 Task: Use Half Dome Long Effect in this video Movie B.mp4
Action: Mouse moved to (278, 104)
Screenshot: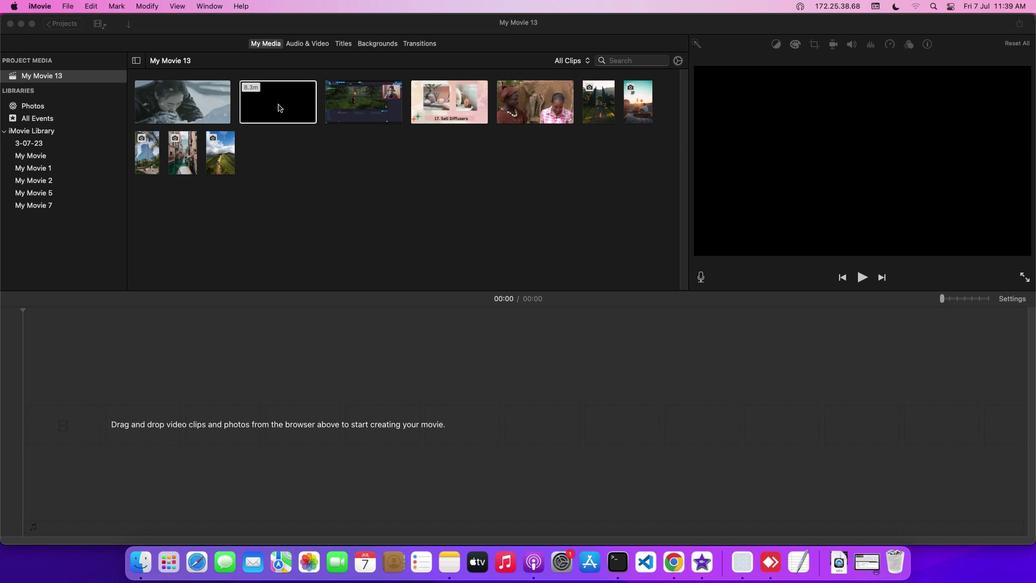 
Action: Mouse pressed left at (278, 104)
Screenshot: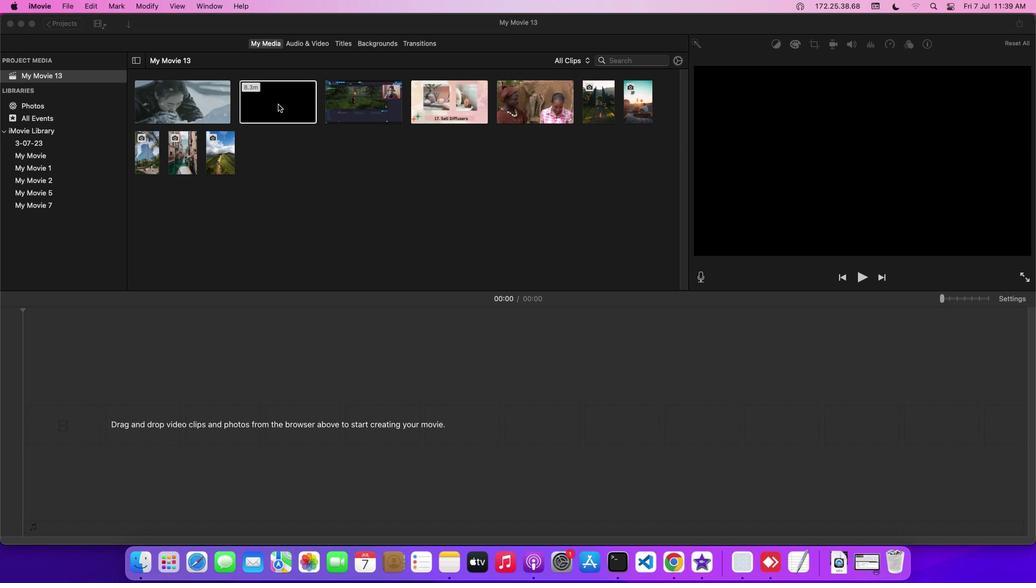 
Action: Mouse moved to (313, 39)
Screenshot: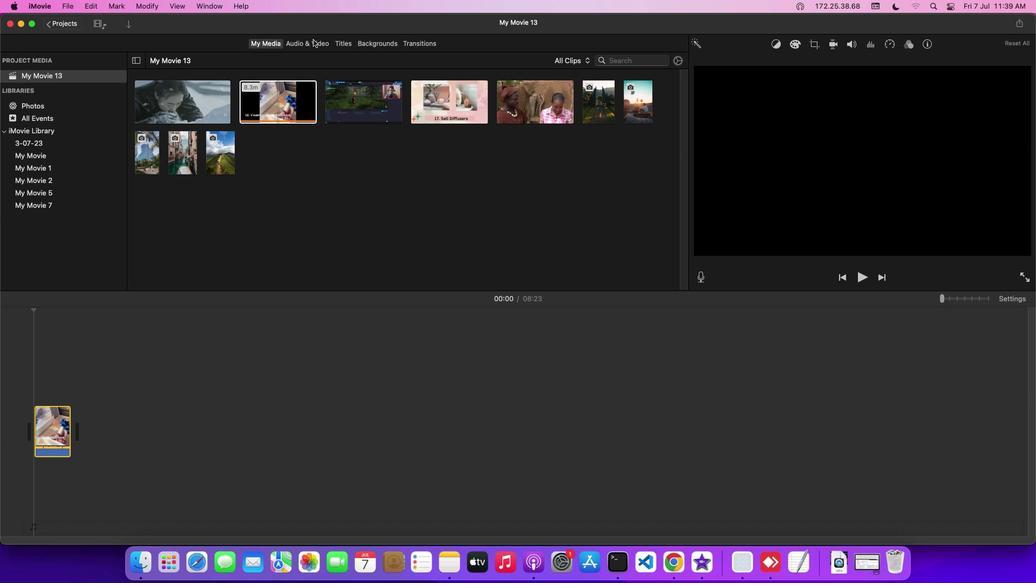 
Action: Mouse pressed left at (313, 39)
Screenshot: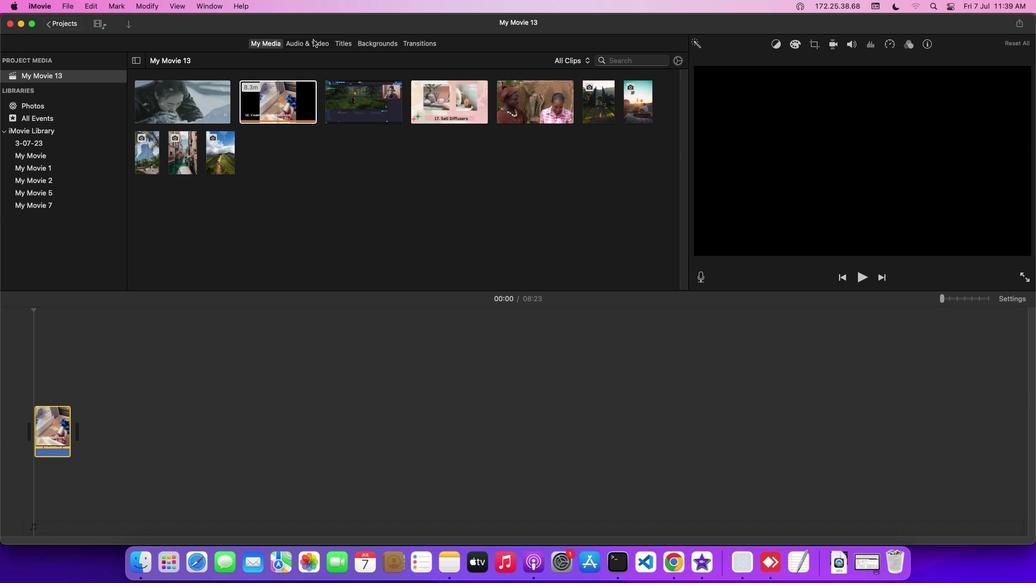 
Action: Mouse moved to (67, 105)
Screenshot: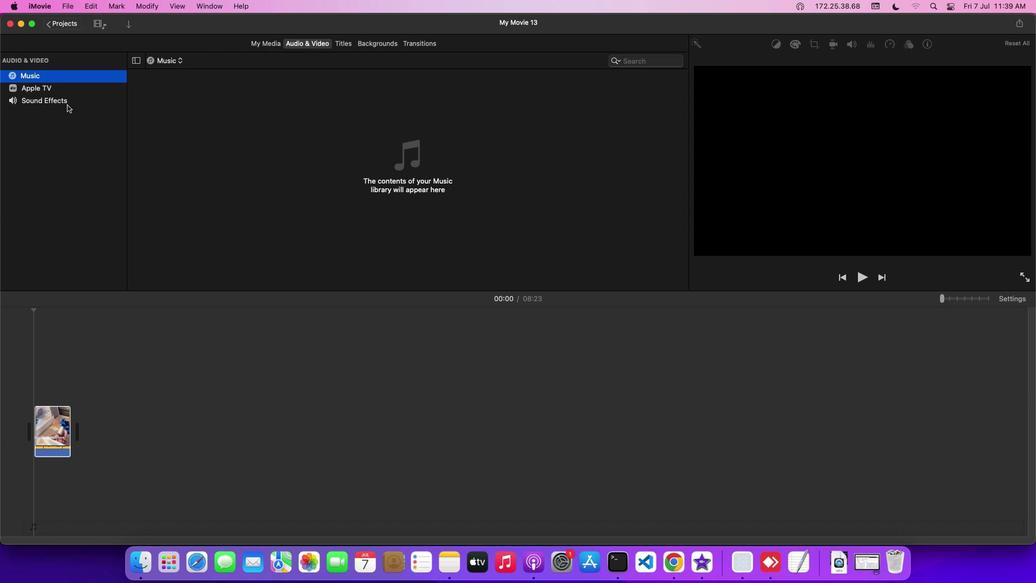 
Action: Mouse pressed left at (67, 105)
Screenshot: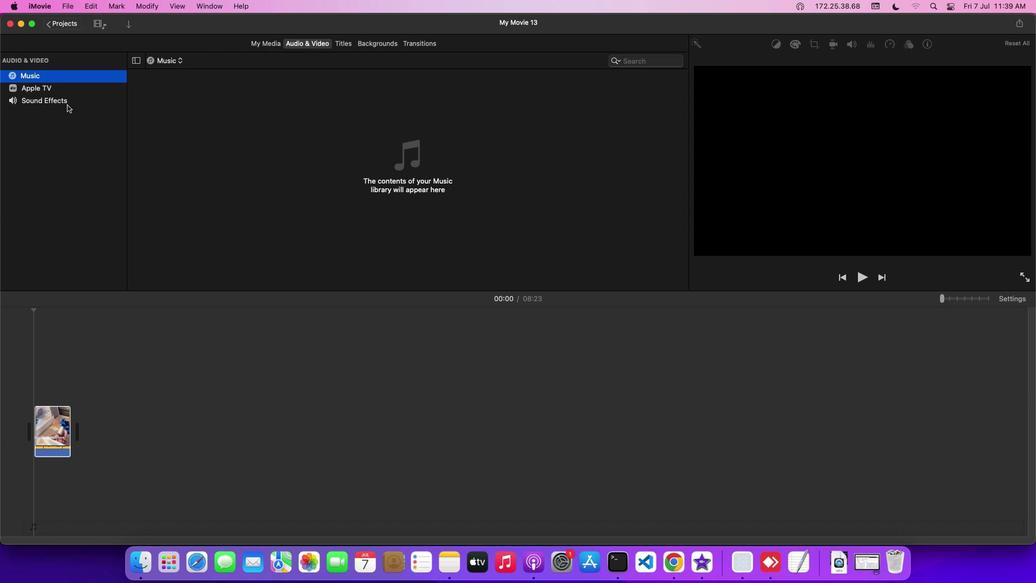 
Action: Mouse moved to (163, 285)
Screenshot: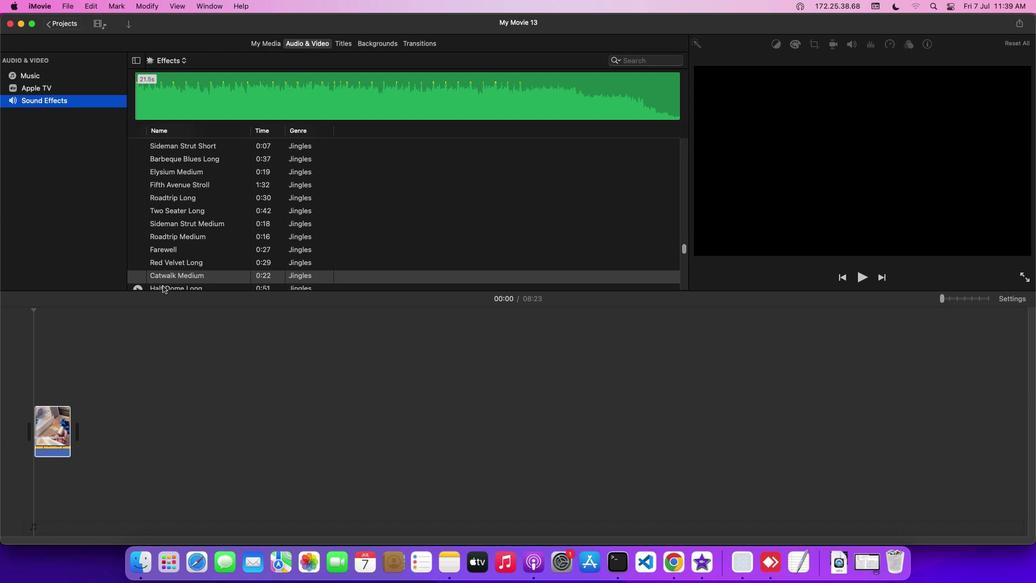 
Action: Mouse scrolled (163, 285) with delta (0, 0)
Screenshot: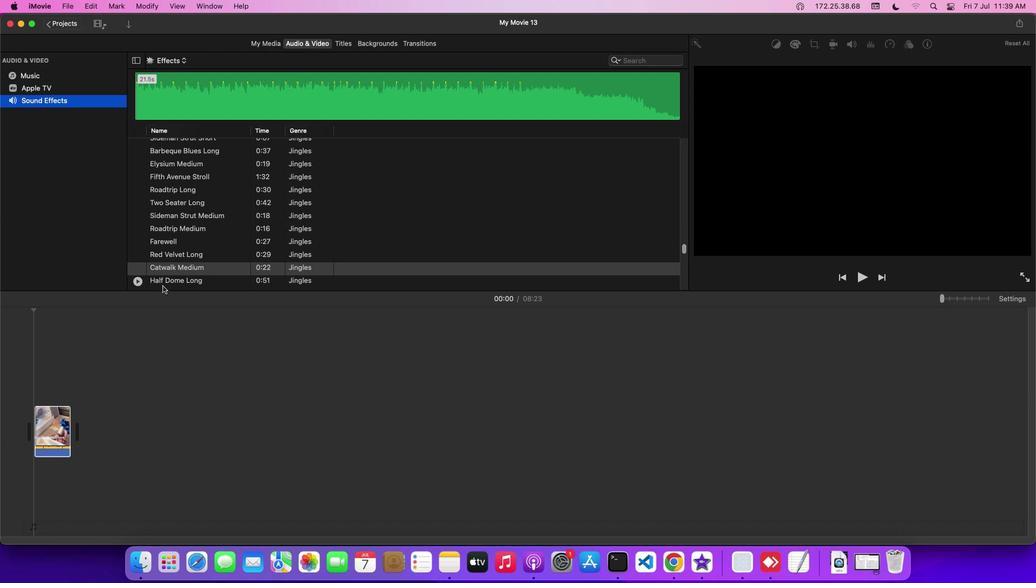 
Action: Mouse scrolled (163, 285) with delta (0, 0)
Screenshot: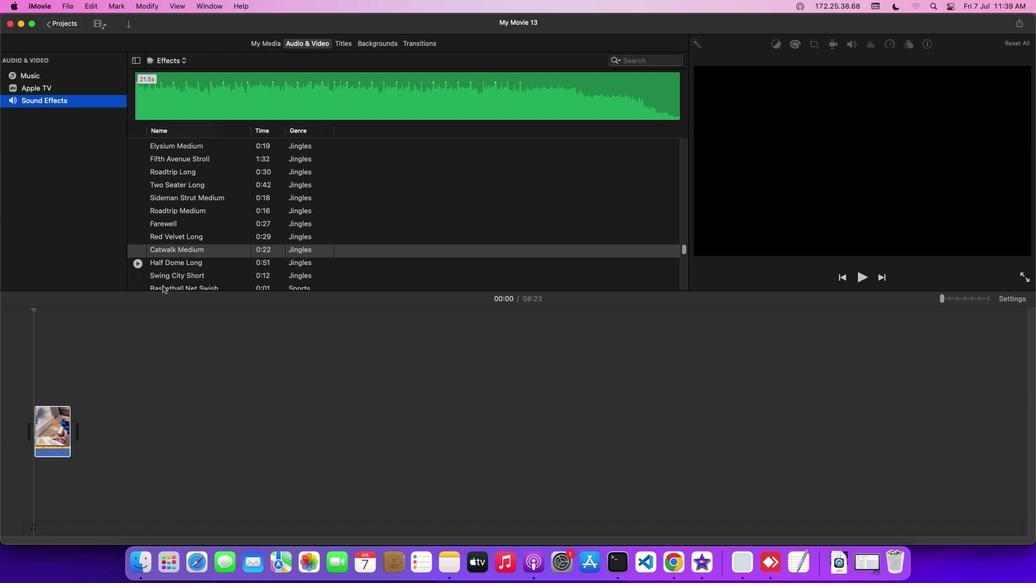 
Action: Mouse scrolled (163, 285) with delta (0, 0)
Screenshot: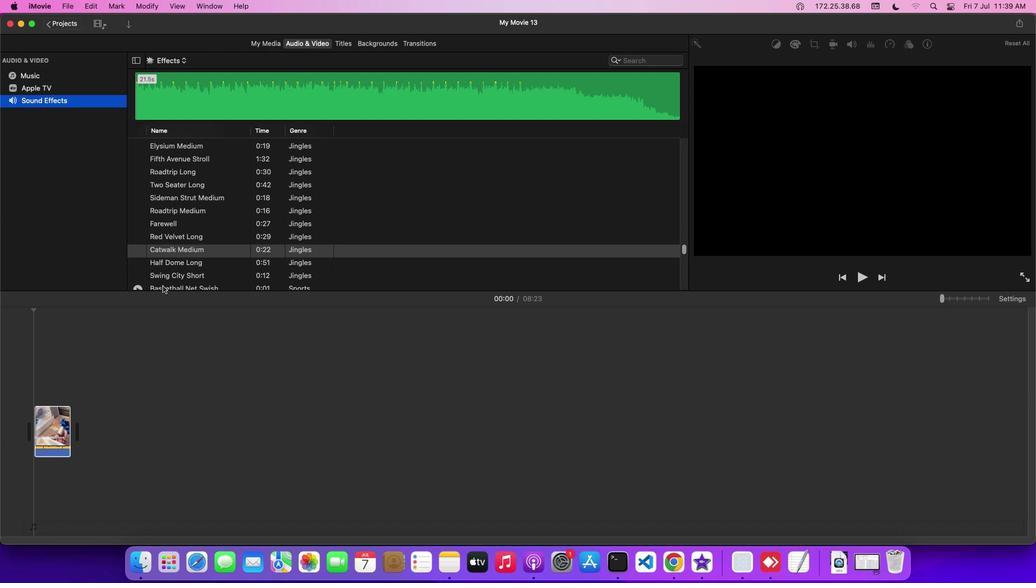 
Action: Mouse moved to (174, 265)
Screenshot: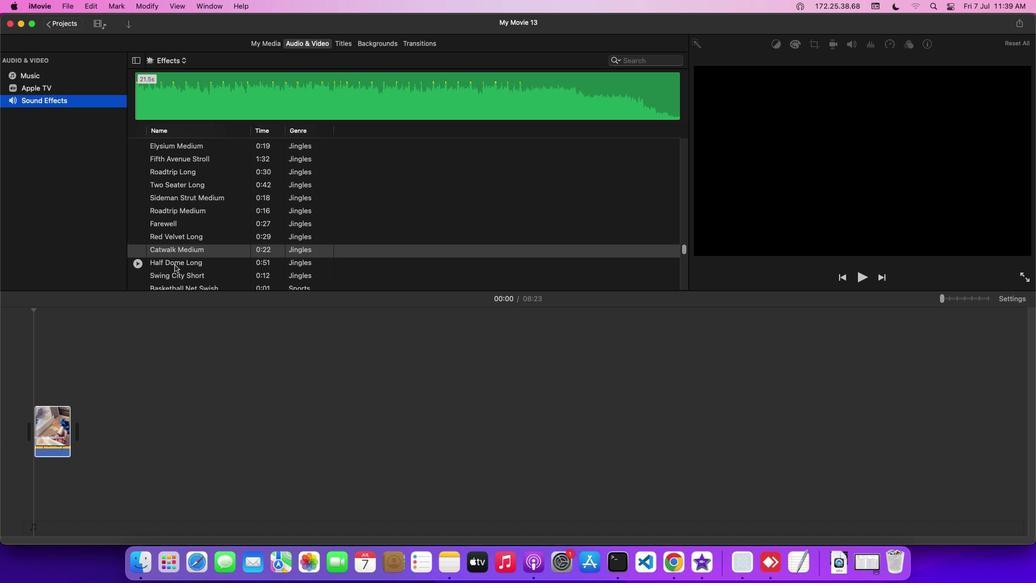 
Action: Mouse pressed left at (174, 265)
Screenshot: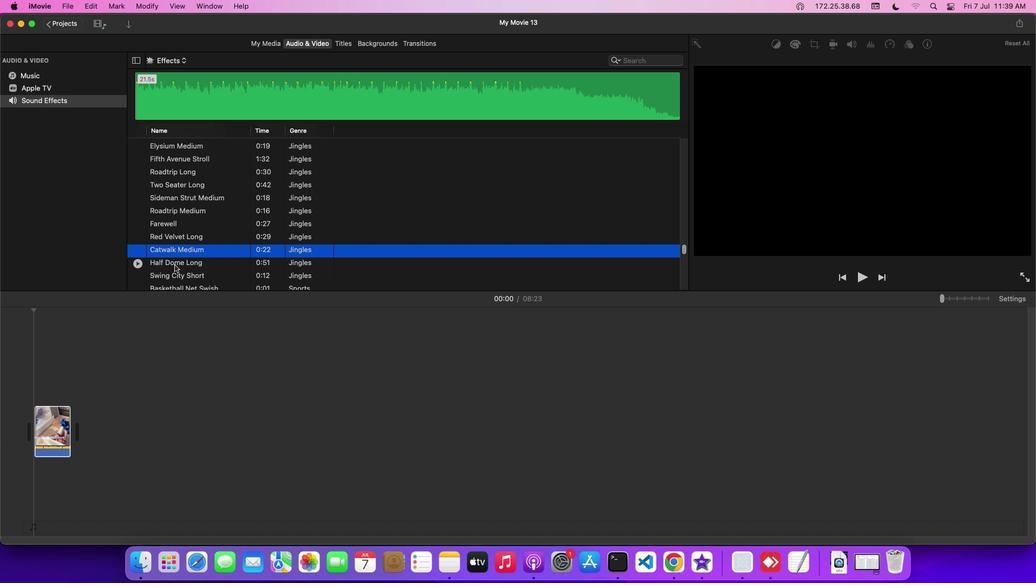 
Action: Mouse moved to (176, 263)
Screenshot: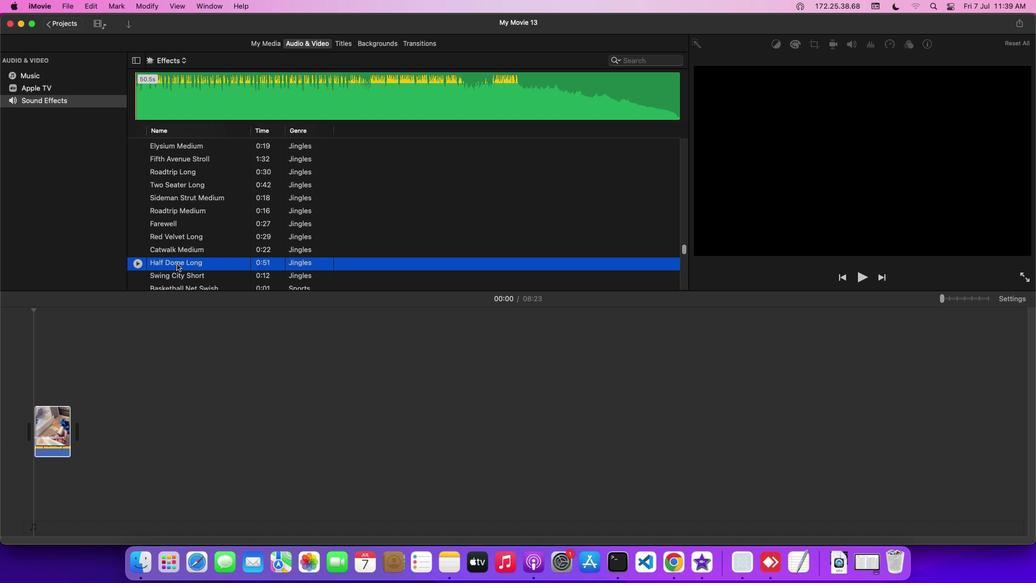 
Action: Mouse pressed left at (176, 263)
Screenshot: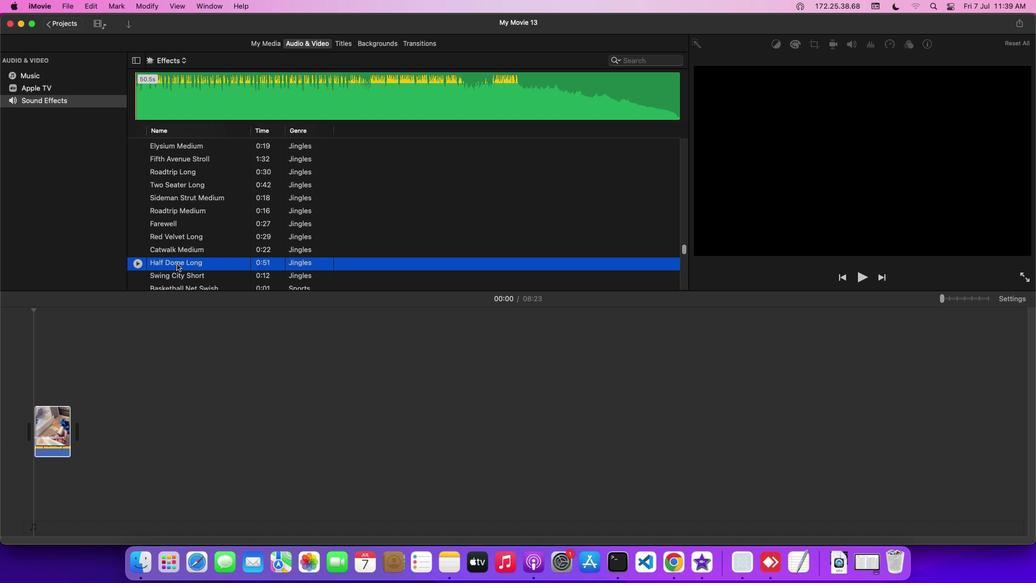 
Action: Mouse moved to (252, 440)
Screenshot: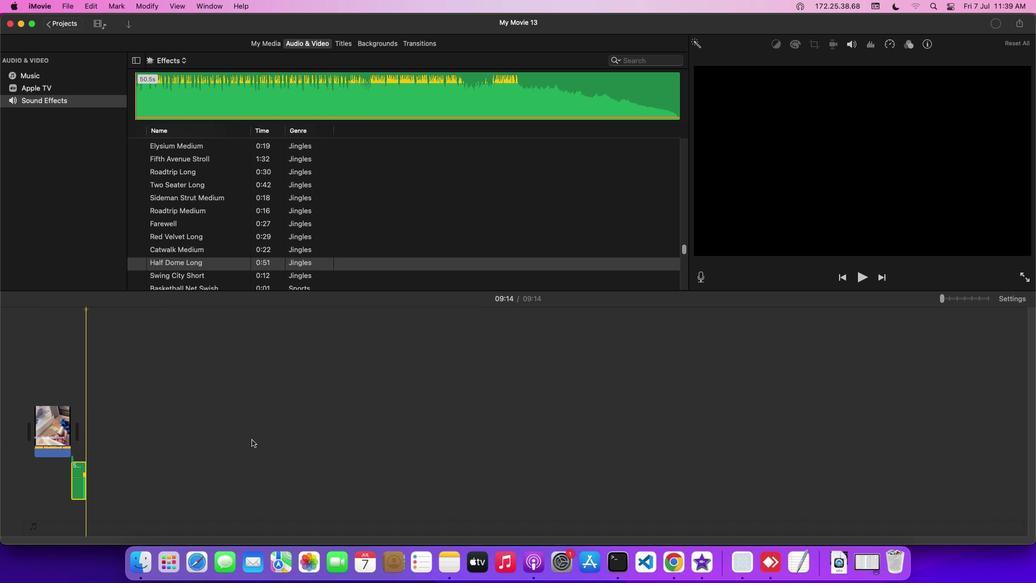 
